 Task: Create Card Card0000000387 in Board Board0000000097 in Workspace WS0000000033 in Trello. Create Card Card0000000388 in Board Board0000000097 in Workspace WS0000000033 in Trello. Create Card Card0000000389 in Board Board0000000098 in Workspace WS0000000033 in Trello. Create Card Card0000000390 in Board Board0000000098 in Workspace WS0000000033 in Trello. Create Card Card0000000391 in Board Board0000000098 in Workspace WS0000000033 in Trello
Action: Mouse moved to (273, 240)
Screenshot: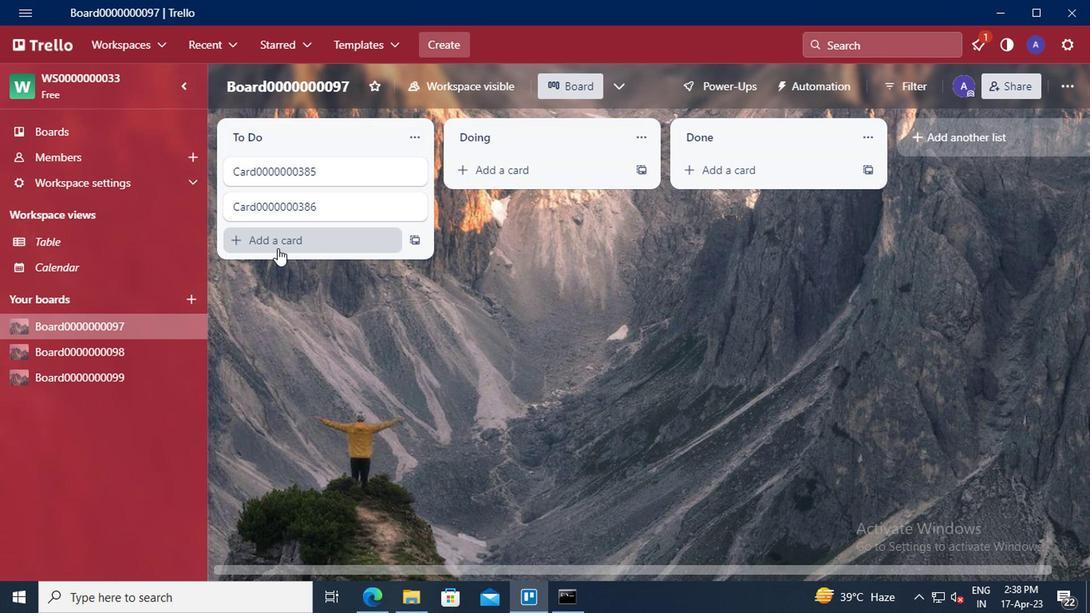 
Action: Mouse pressed left at (273, 240)
Screenshot: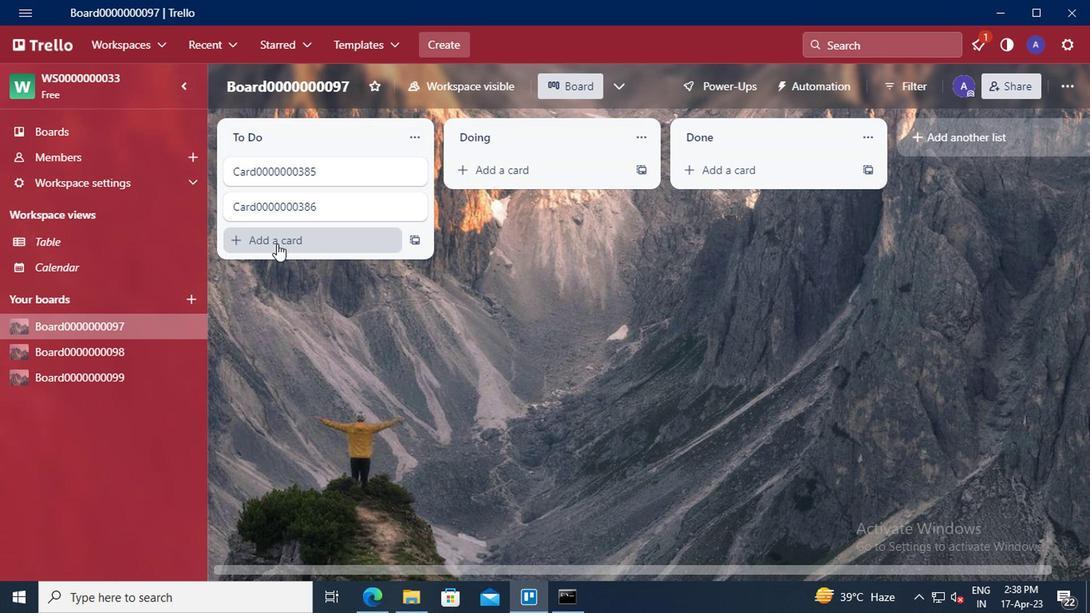 
Action: Mouse moved to (267, 245)
Screenshot: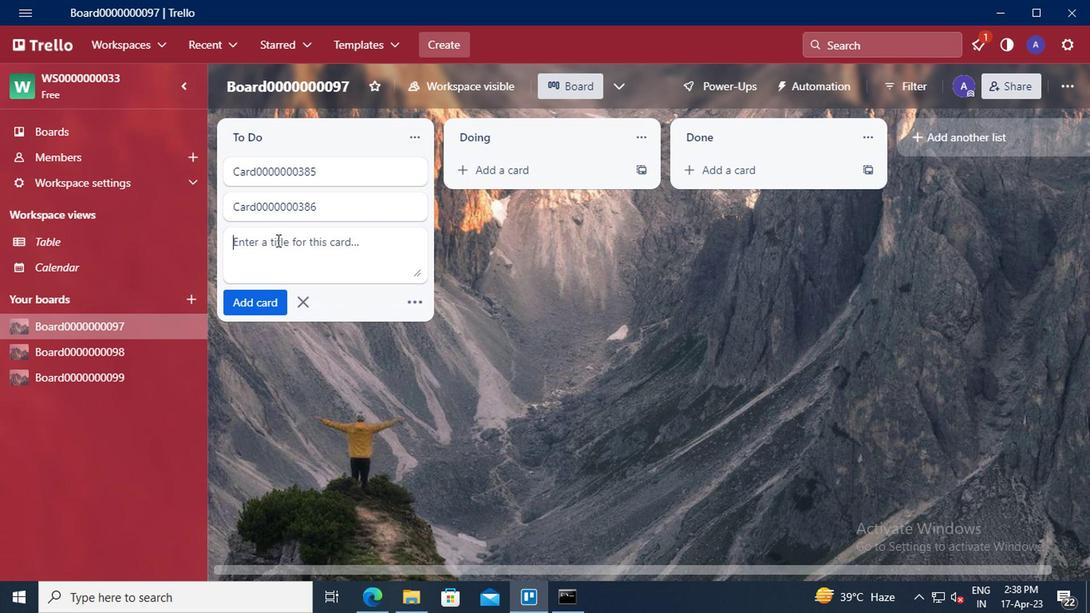 
Action: Mouse pressed left at (267, 245)
Screenshot: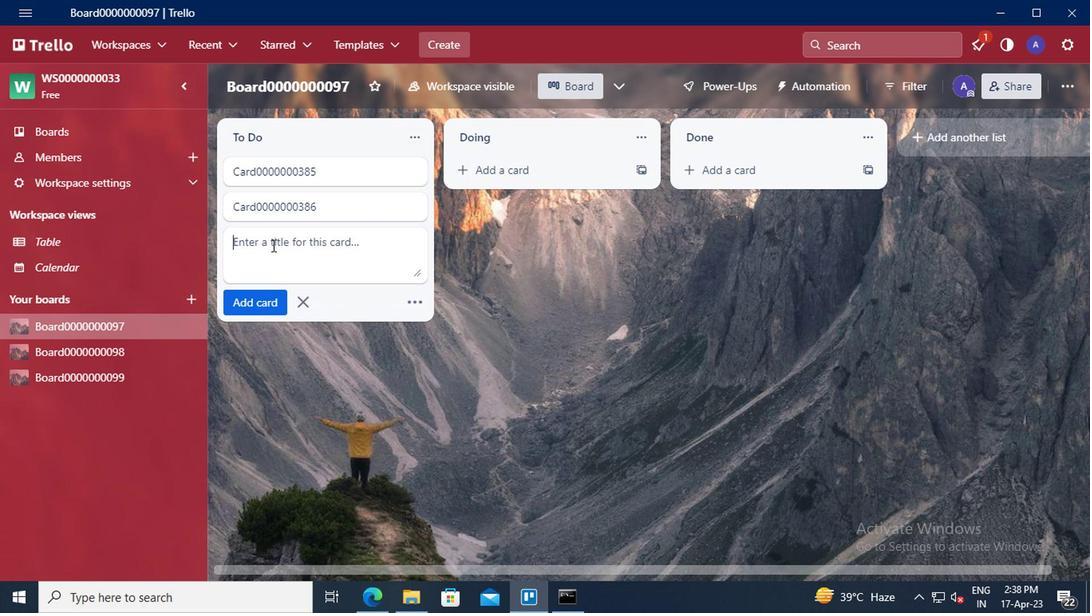 
Action: Key pressed <Key.shift>CARD0000000387
Screenshot: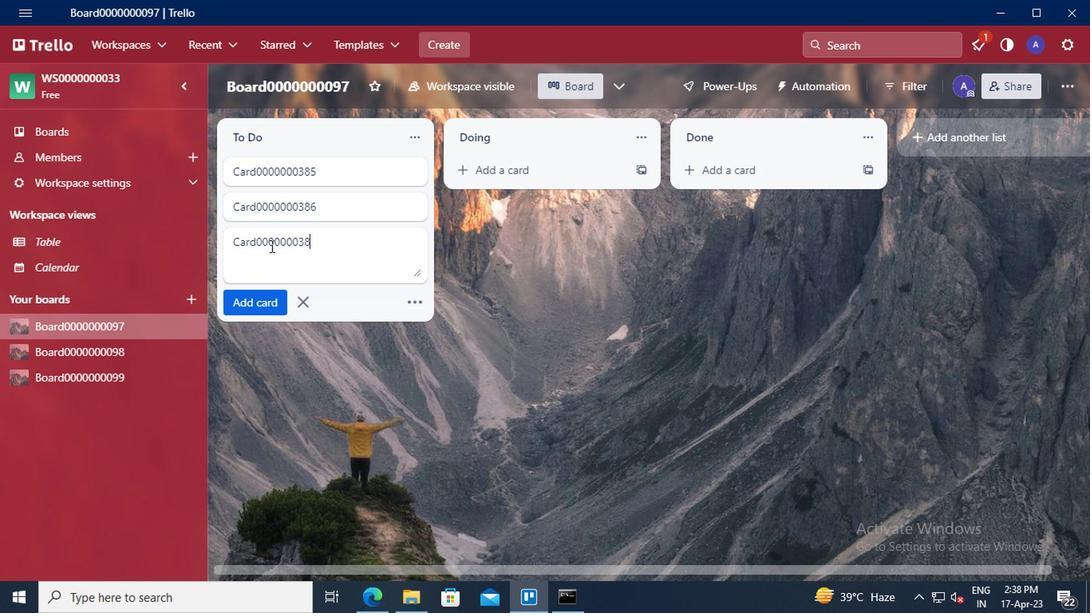 
Action: Mouse moved to (266, 300)
Screenshot: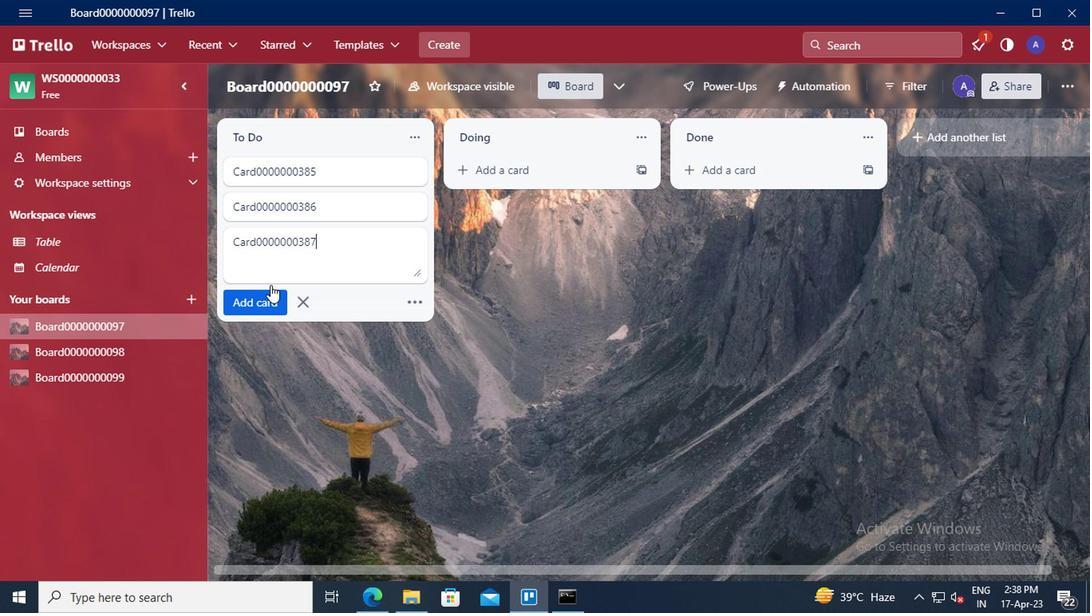 
Action: Mouse pressed left at (266, 300)
Screenshot: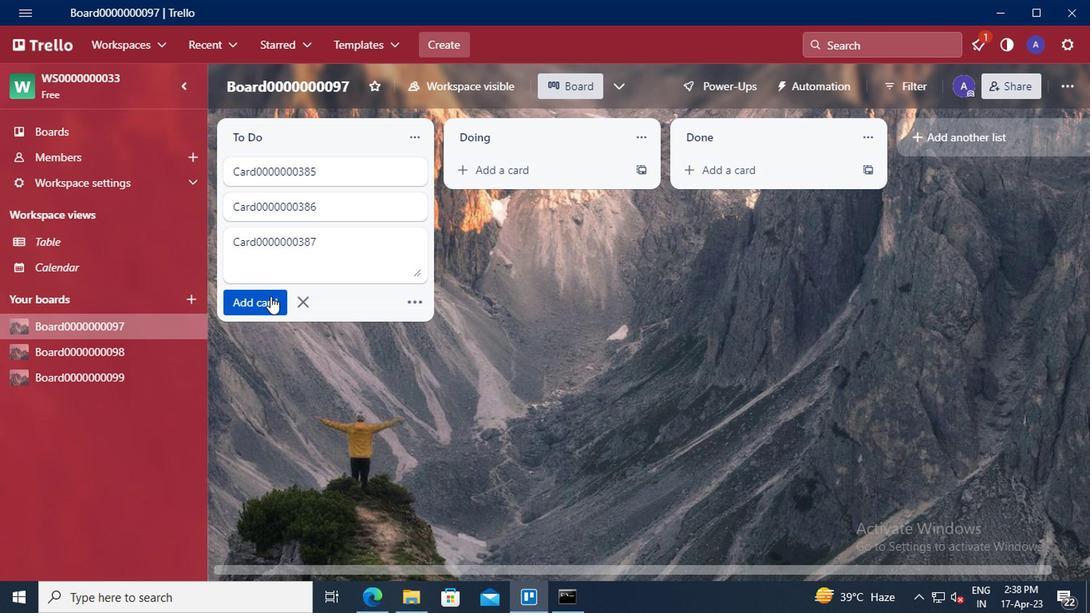 
Action: Mouse moved to (264, 291)
Screenshot: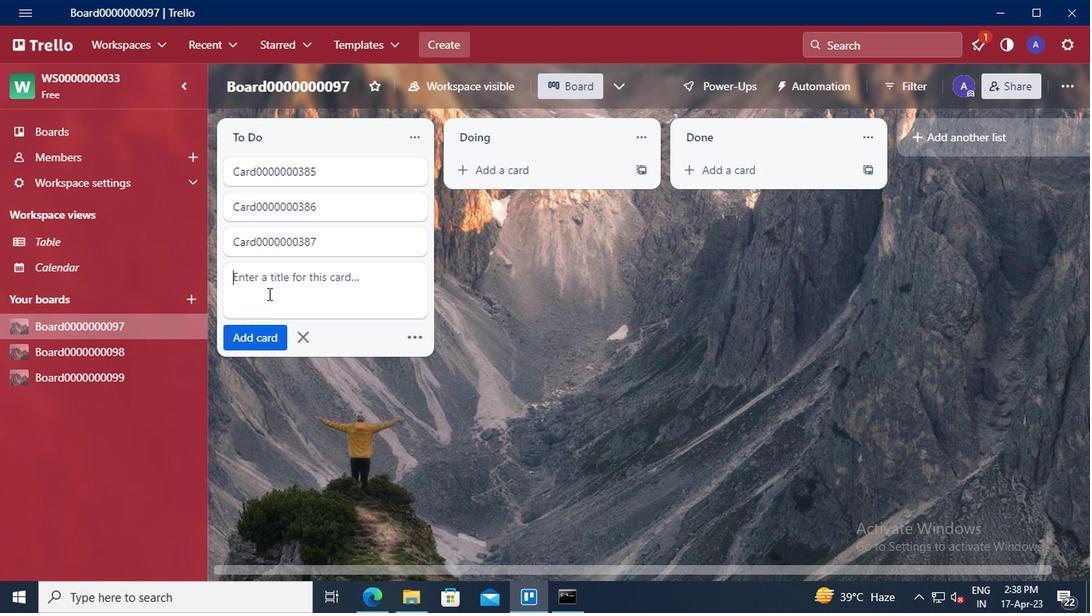 
Action: Mouse pressed left at (264, 291)
Screenshot: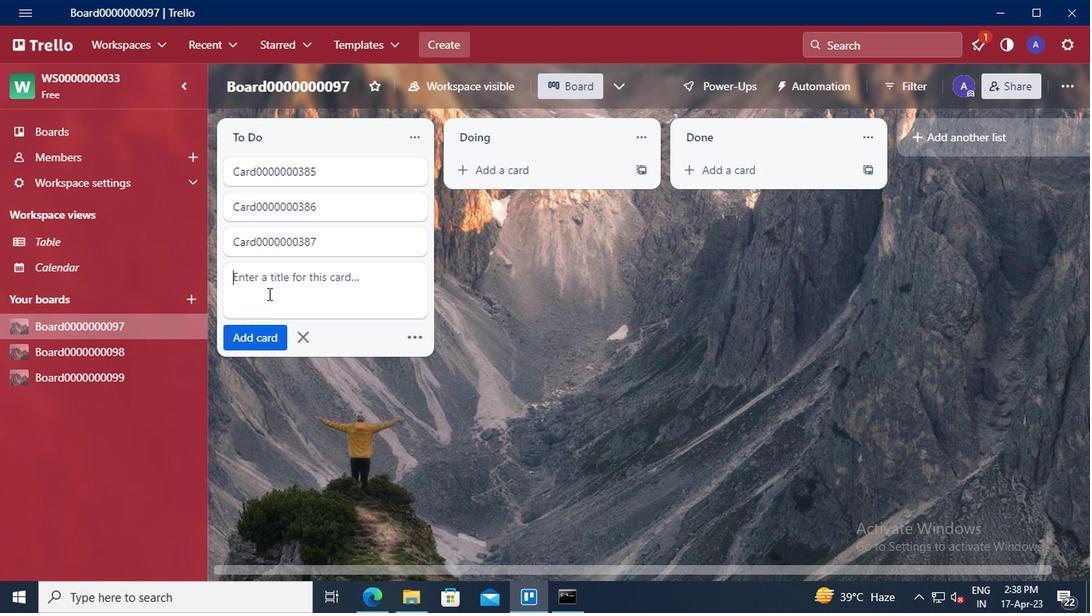 
Action: Key pressed <Key.shift>CARD0000000388
Screenshot: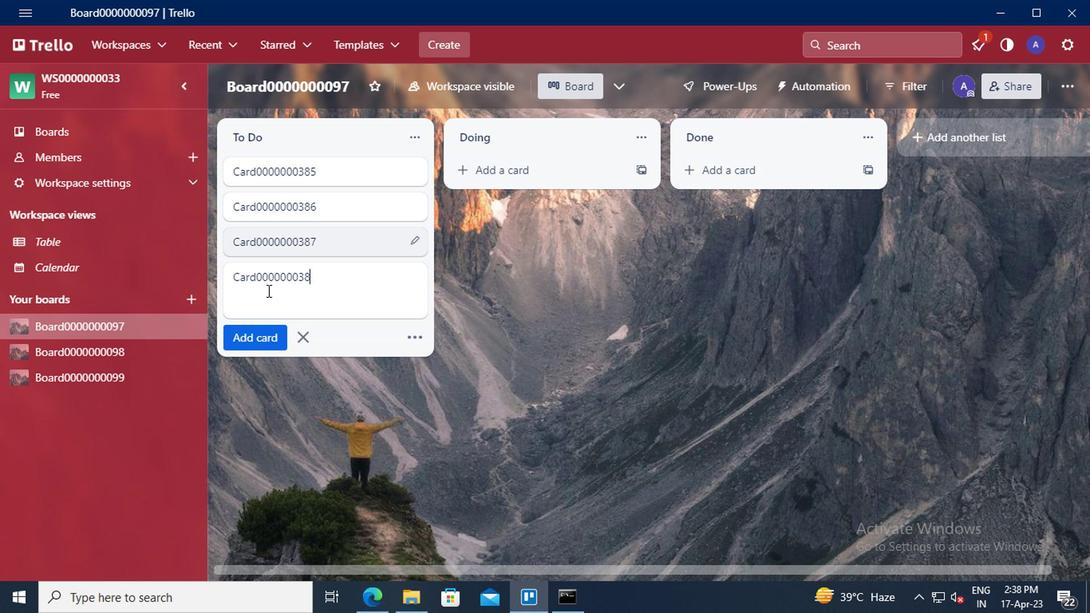 
Action: Mouse moved to (268, 336)
Screenshot: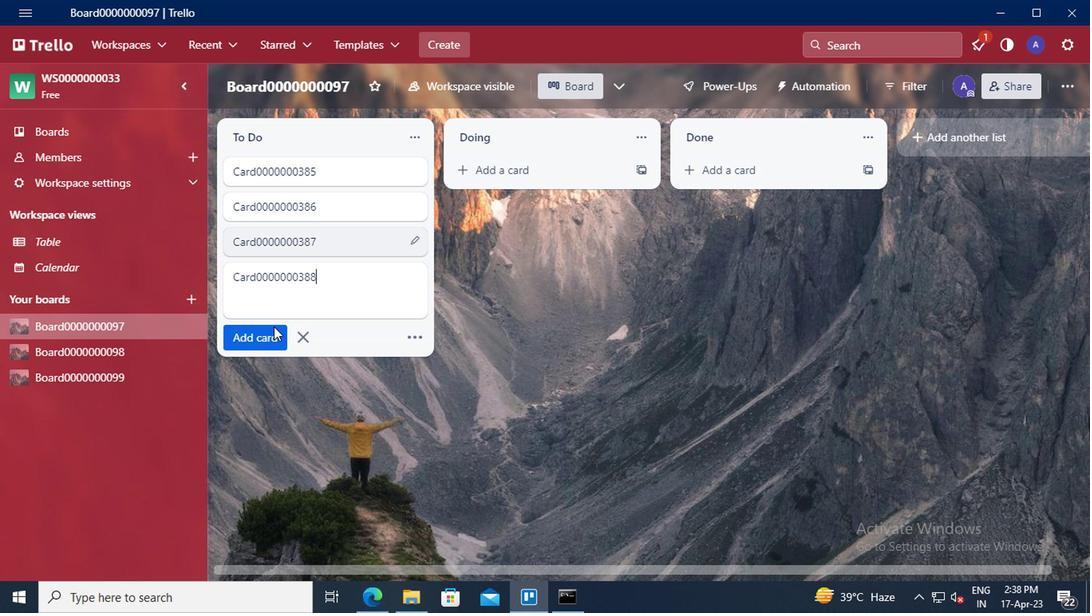 
Action: Mouse pressed left at (268, 336)
Screenshot: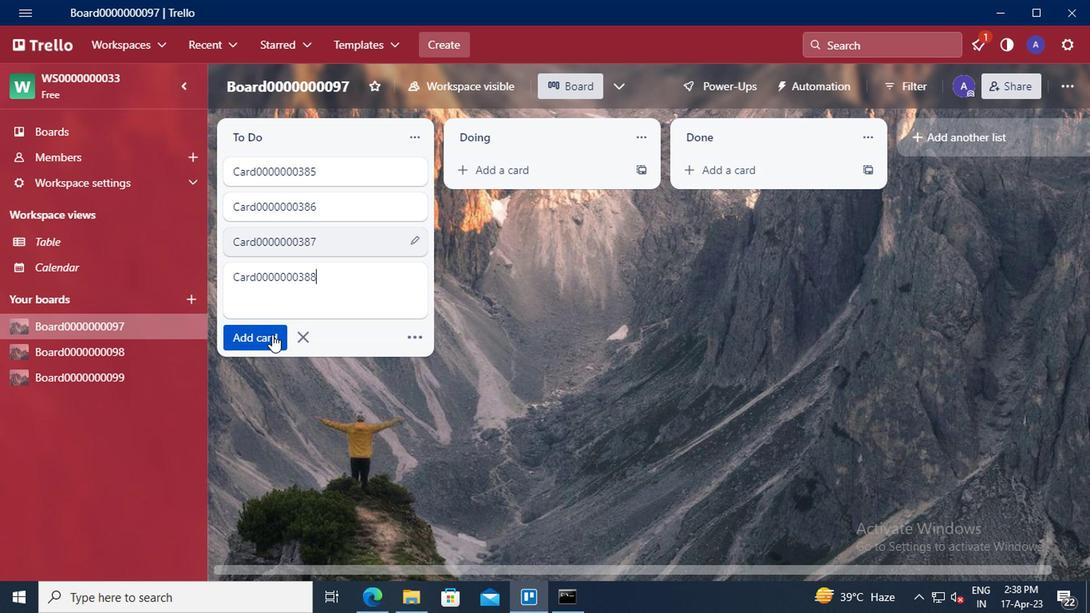 
Action: Mouse moved to (92, 353)
Screenshot: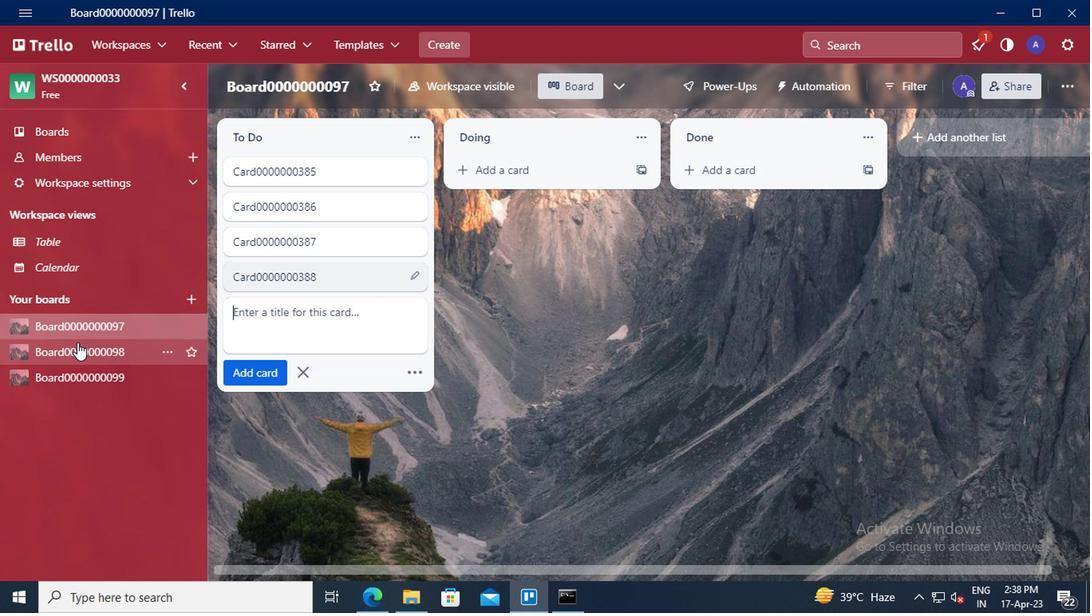 
Action: Mouse pressed left at (92, 353)
Screenshot: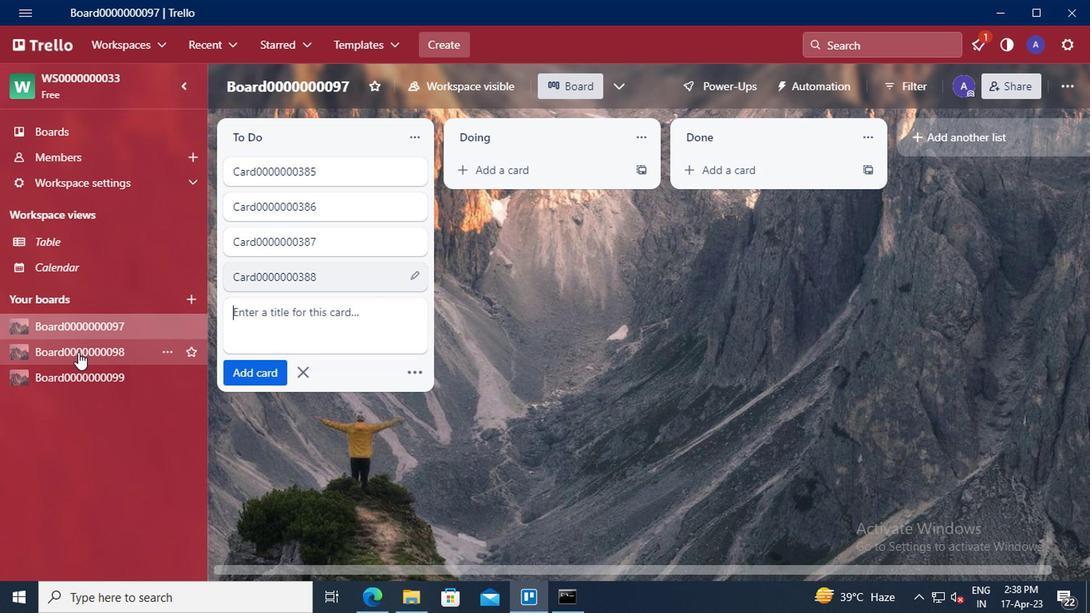 
Action: Mouse moved to (273, 170)
Screenshot: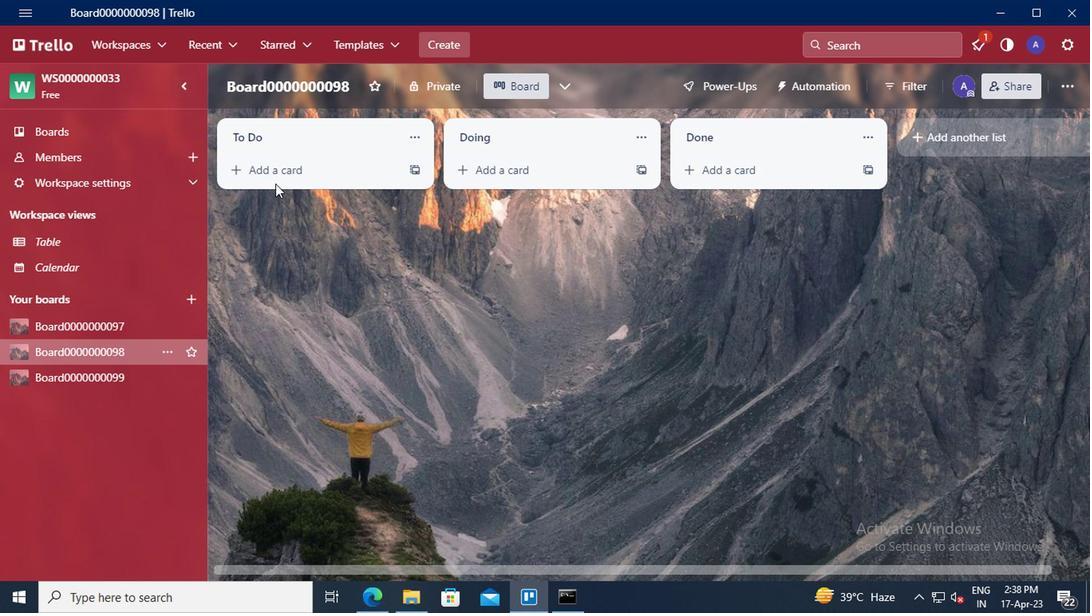 
Action: Mouse pressed left at (273, 170)
Screenshot: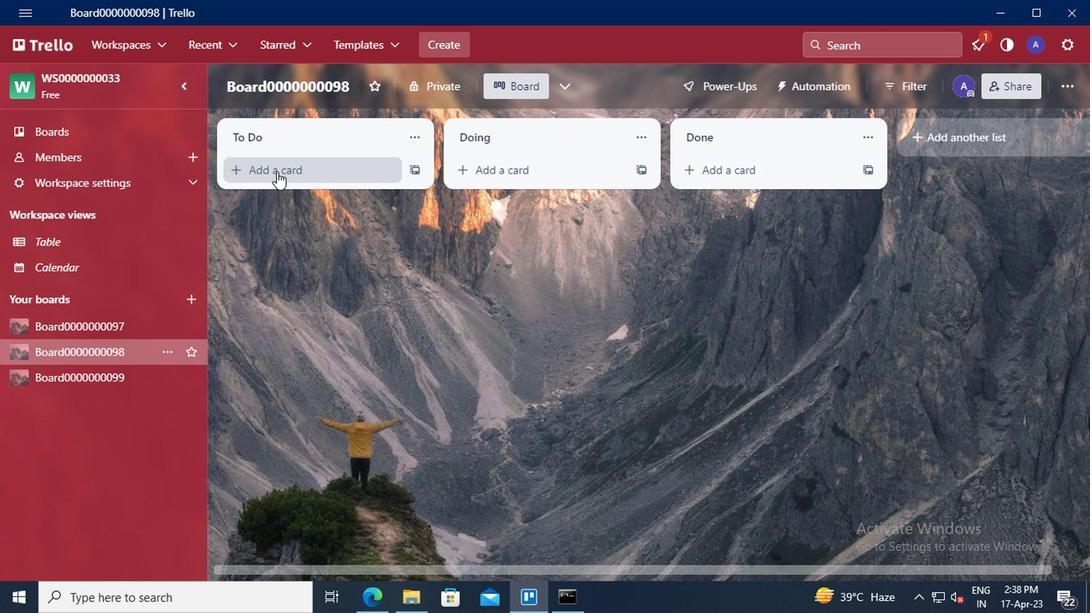 
Action: Mouse moved to (270, 176)
Screenshot: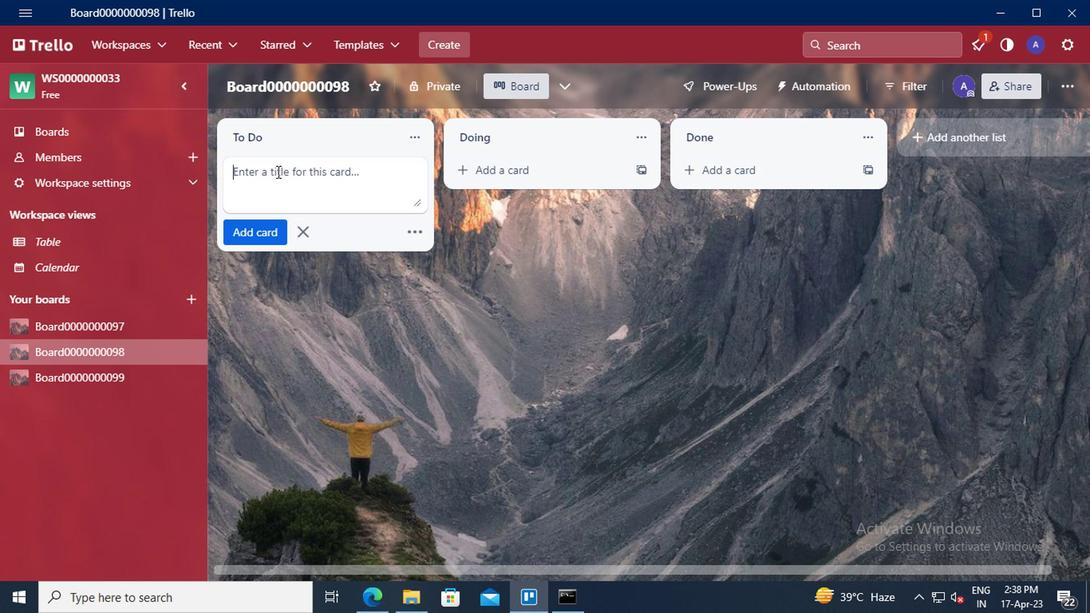 
Action: Mouse pressed left at (270, 176)
Screenshot: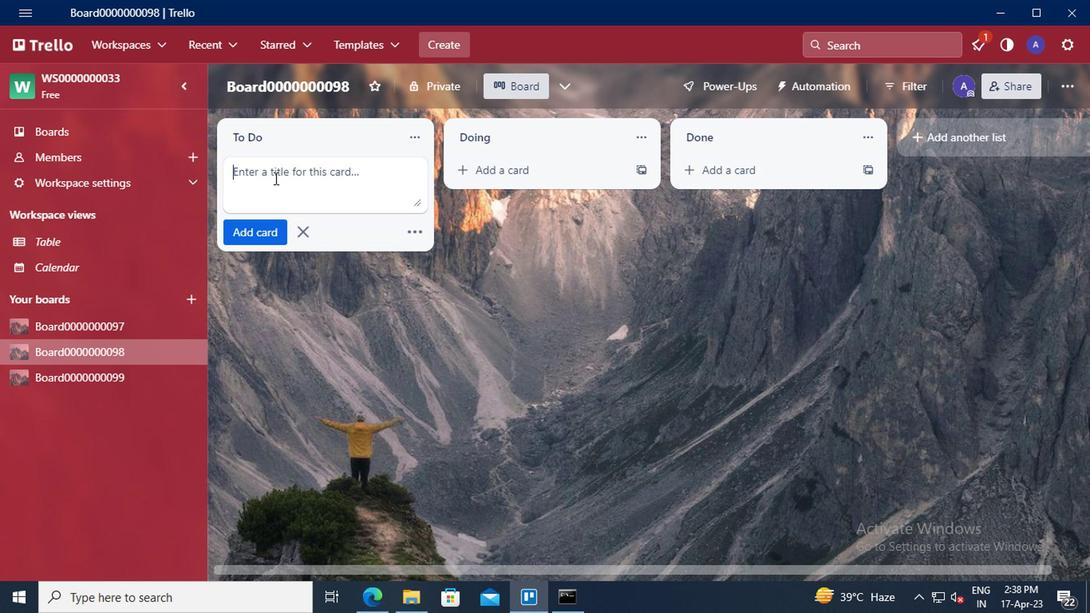 
Action: Key pressed <Key.shift>CARD0000000389
Screenshot: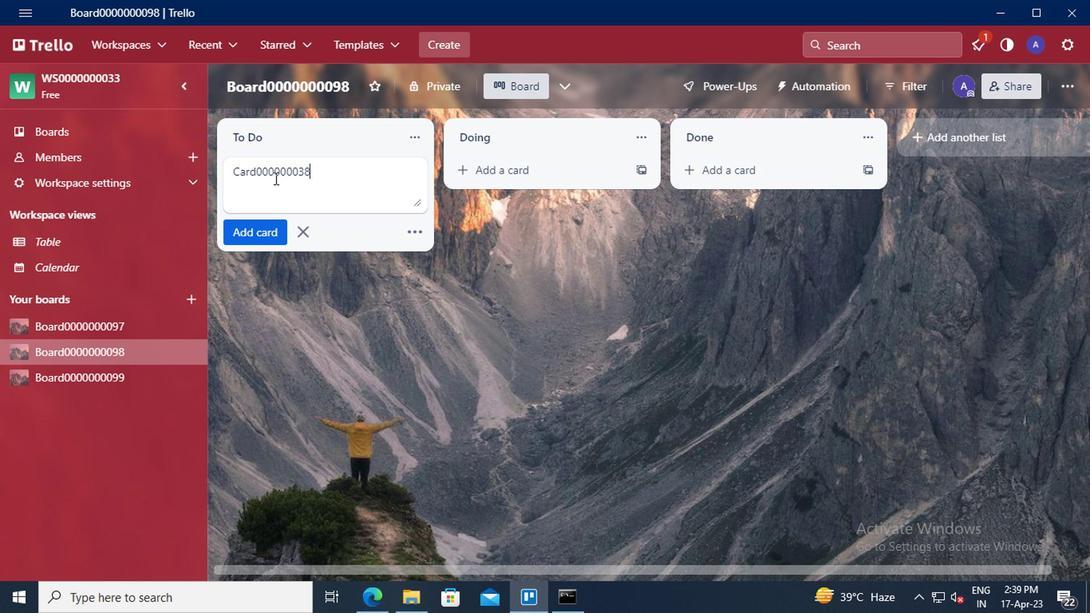 
Action: Mouse moved to (263, 229)
Screenshot: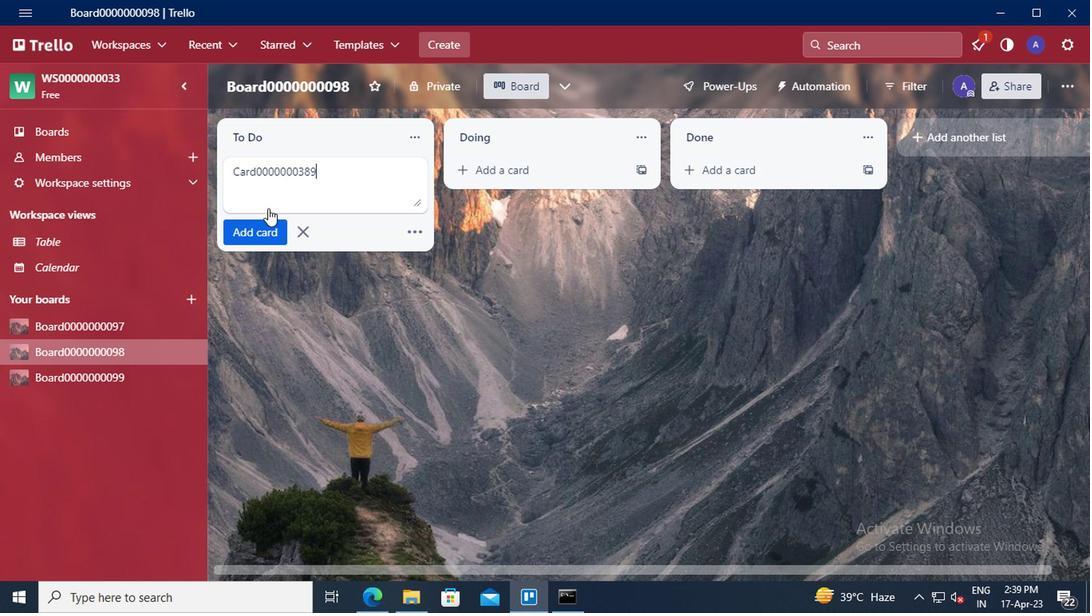 
Action: Mouse pressed left at (263, 229)
Screenshot: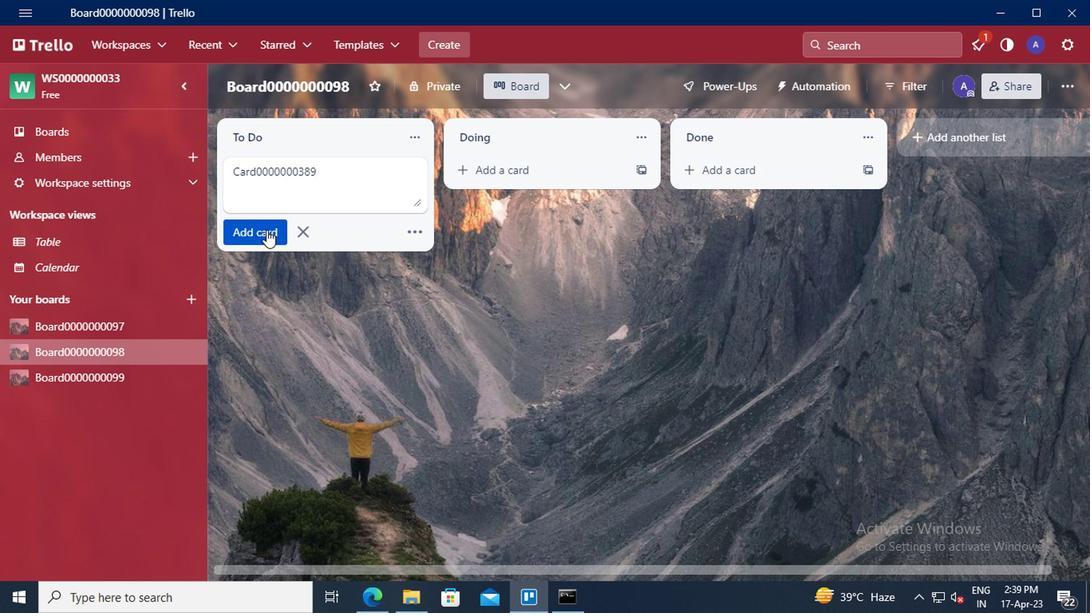
Action: Mouse moved to (252, 210)
Screenshot: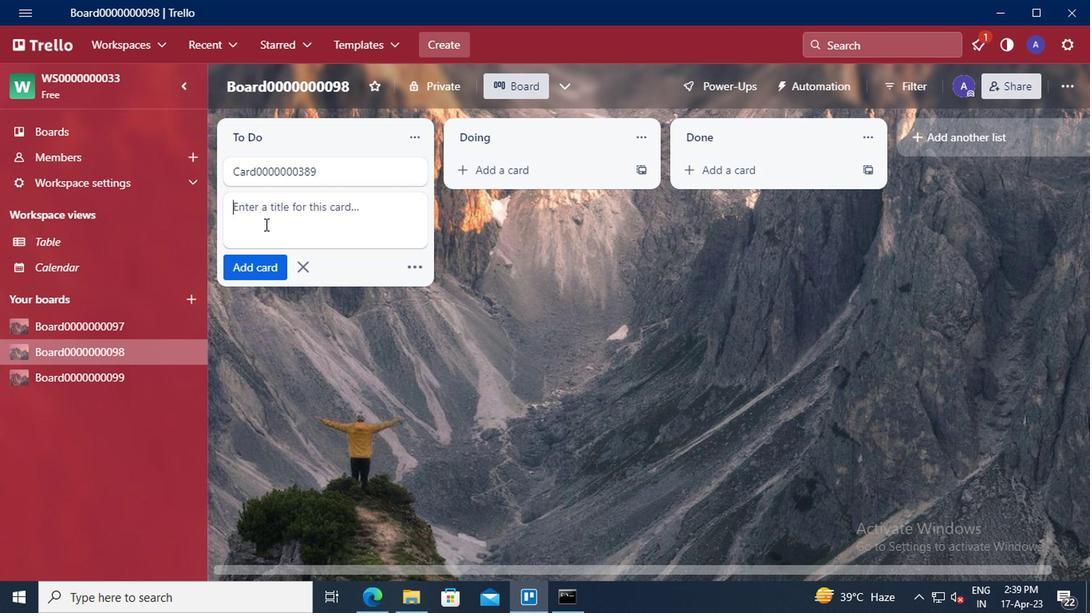 
Action: Mouse pressed left at (252, 210)
Screenshot: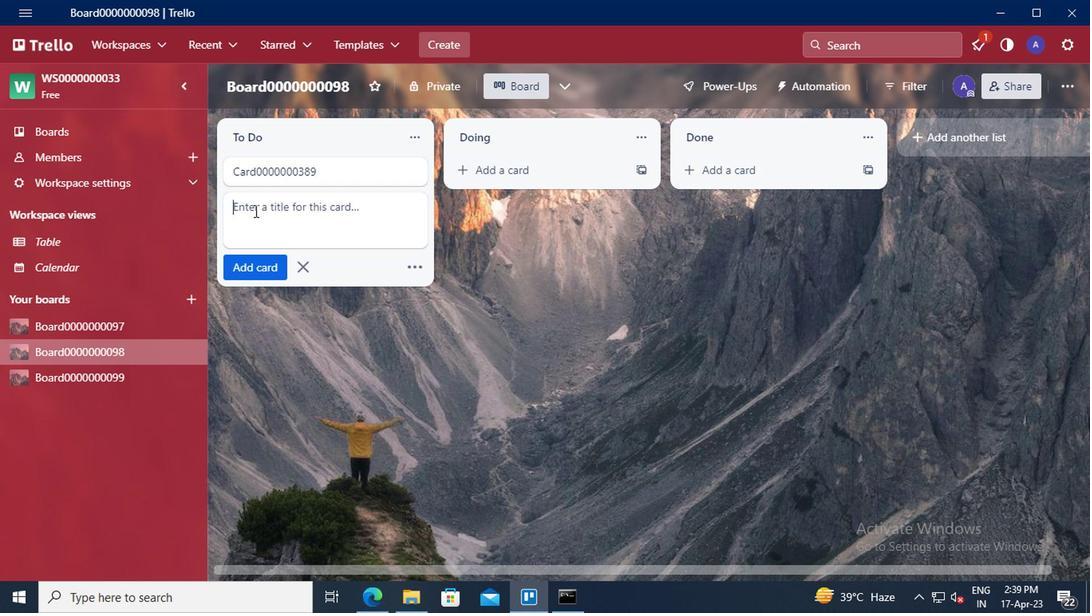 
Action: Key pressed <Key.shift>CARD0000000390
Screenshot: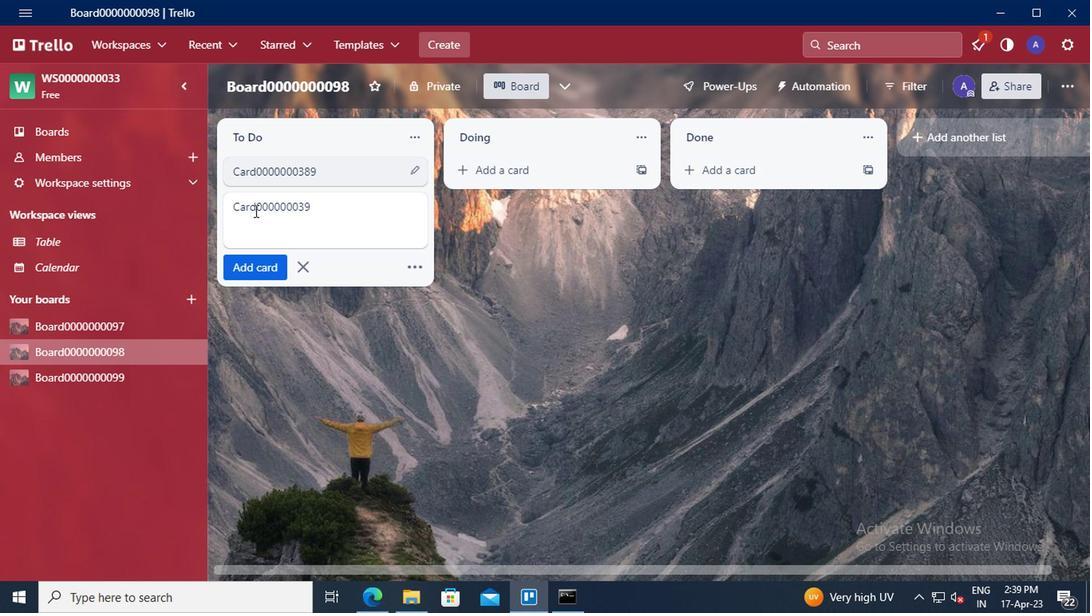 
Action: Mouse moved to (255, 268)
Screenshot: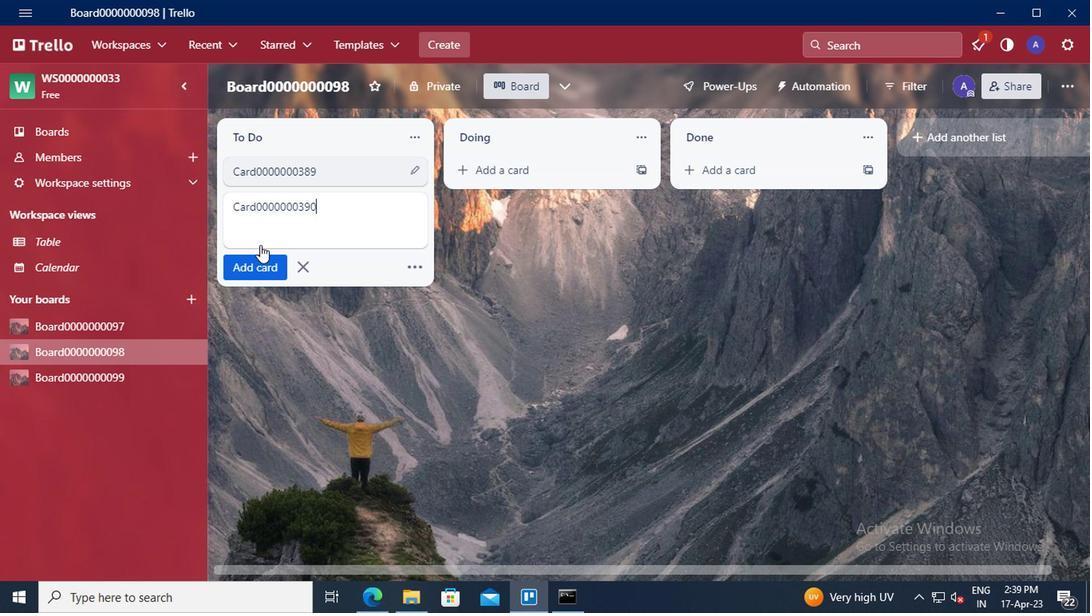 
Action: Mouse pressed left at (255, 268)
Screenshot: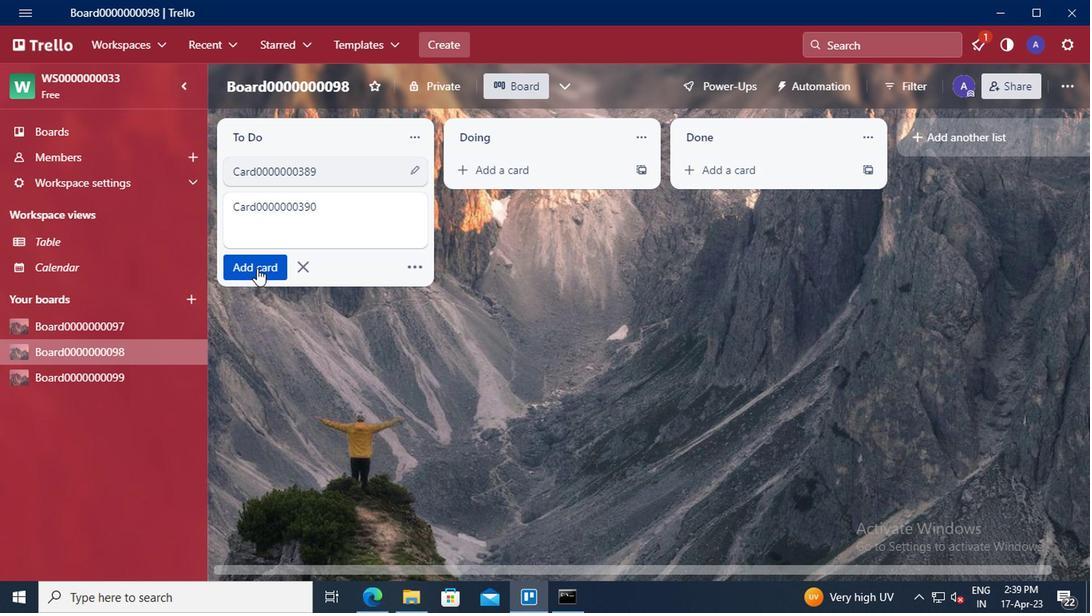 
Action: Mouse moved to (257, 246)
Screenshot: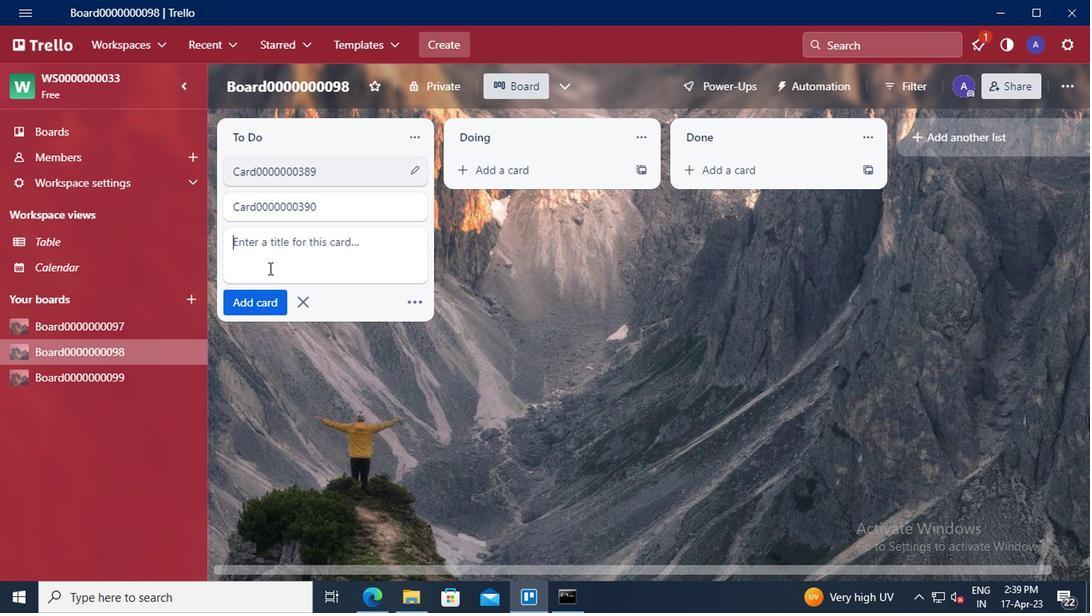 
Action: Mouse pressed left at (257, 246)
Screenshot: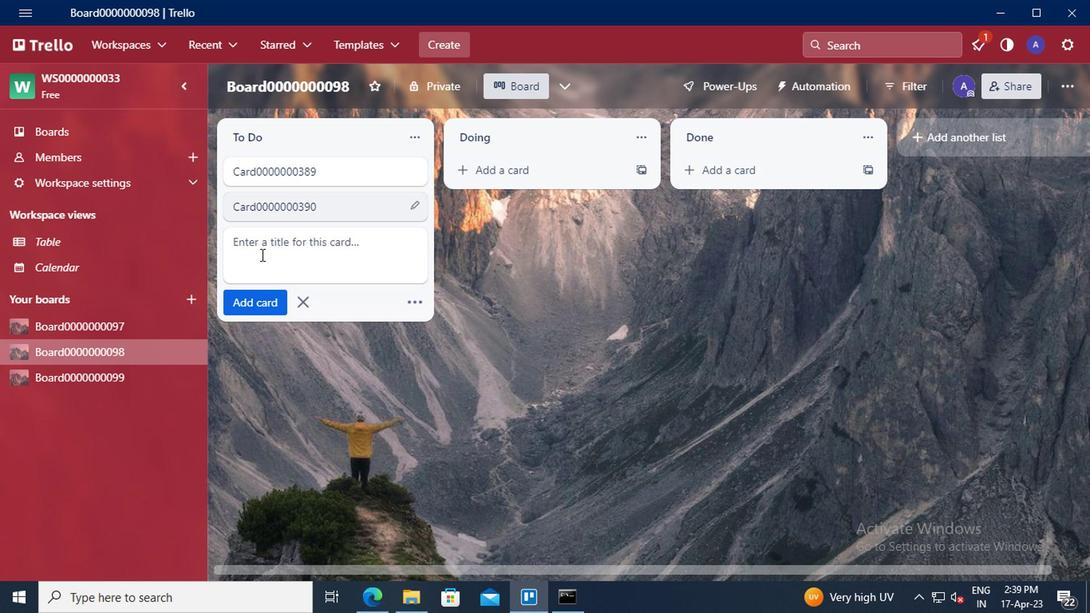 
Action: Key pressed <Key.shift>CARD0000000391
Screenshot: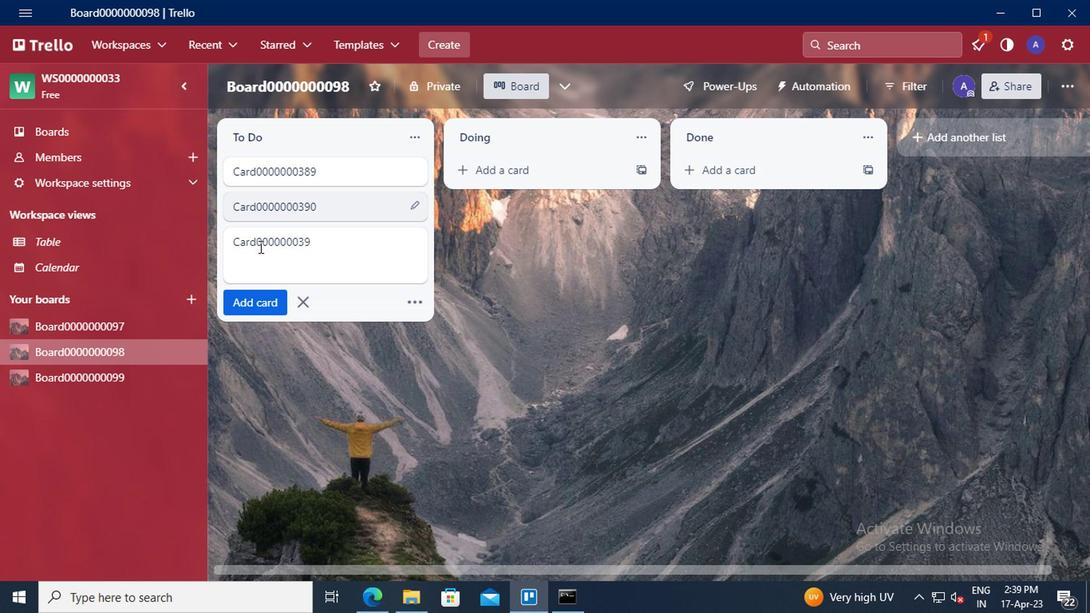 
Action: Mouse moved to (258, 302)
Screenshot: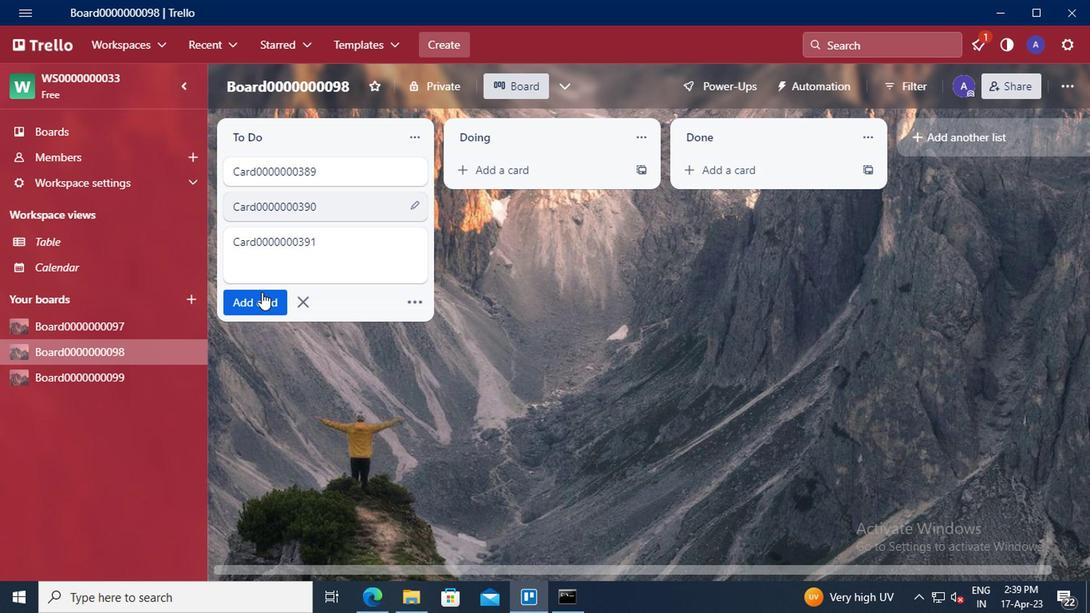 
Action: Mouse pressed left at (258, 302)
Screenshot: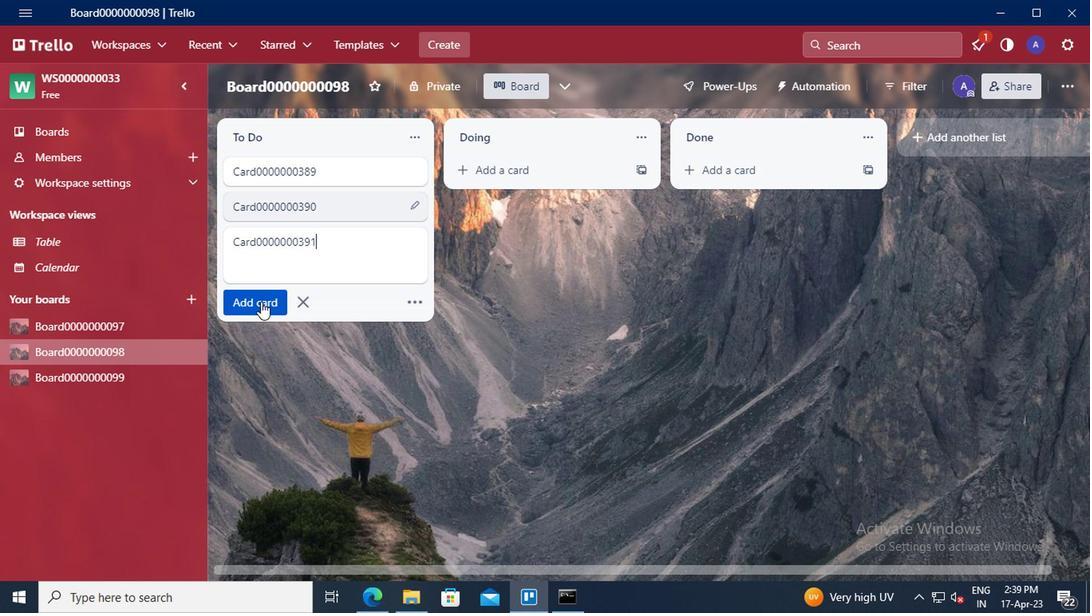 
Action: Key pressed <Key.f8>
Screenshot: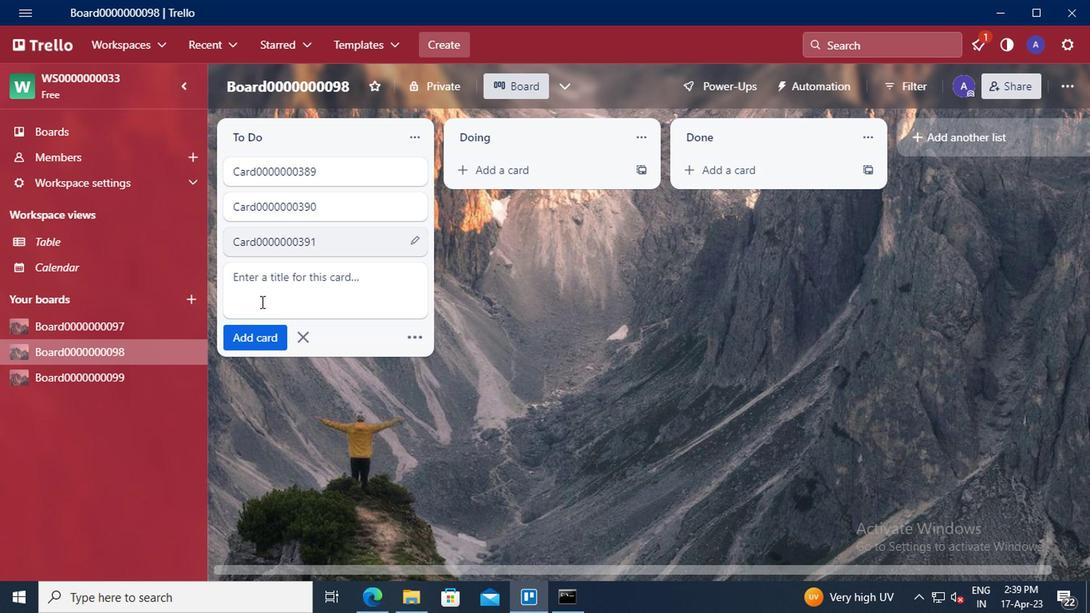 
